 Task: Use Billiards 1 Effect in this video Movie B.mp4
Action: Mouse moved to (351, 125)
Screenshot: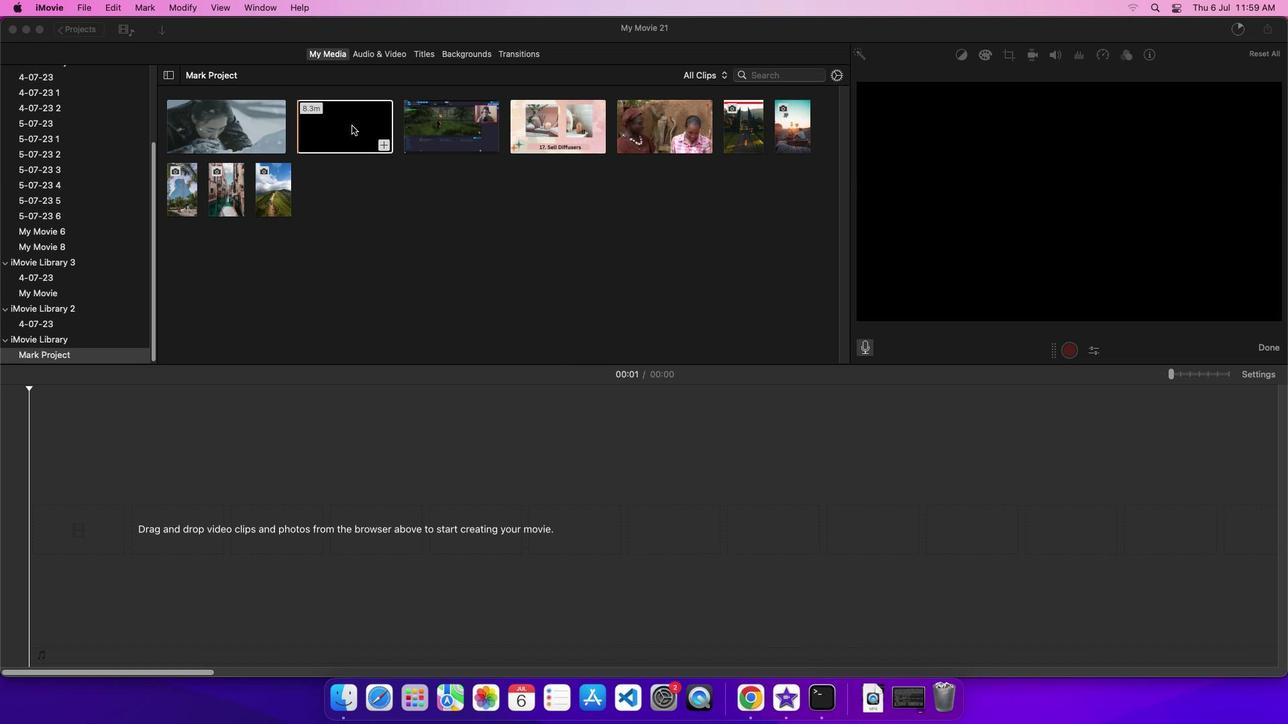 
Action: Mouse pressed left at (351, 125)
Screenshot: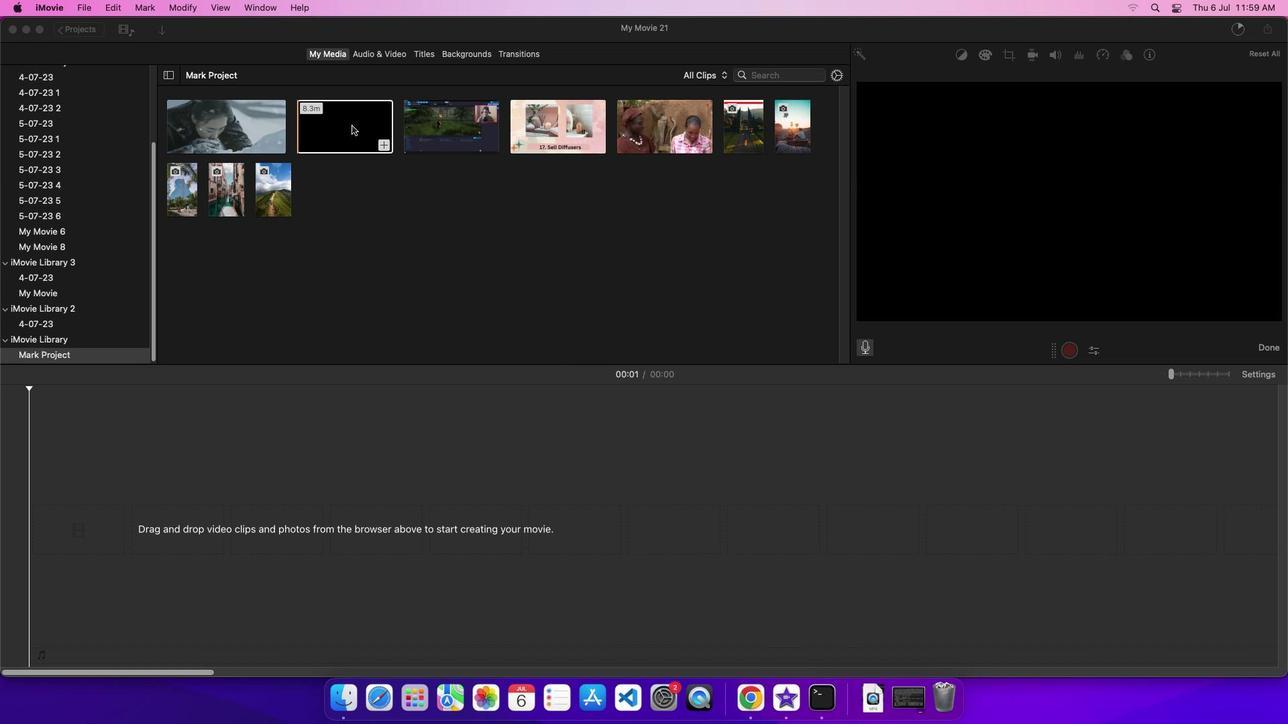 
Action: Mouse moved to (377, 125)
Screenshot: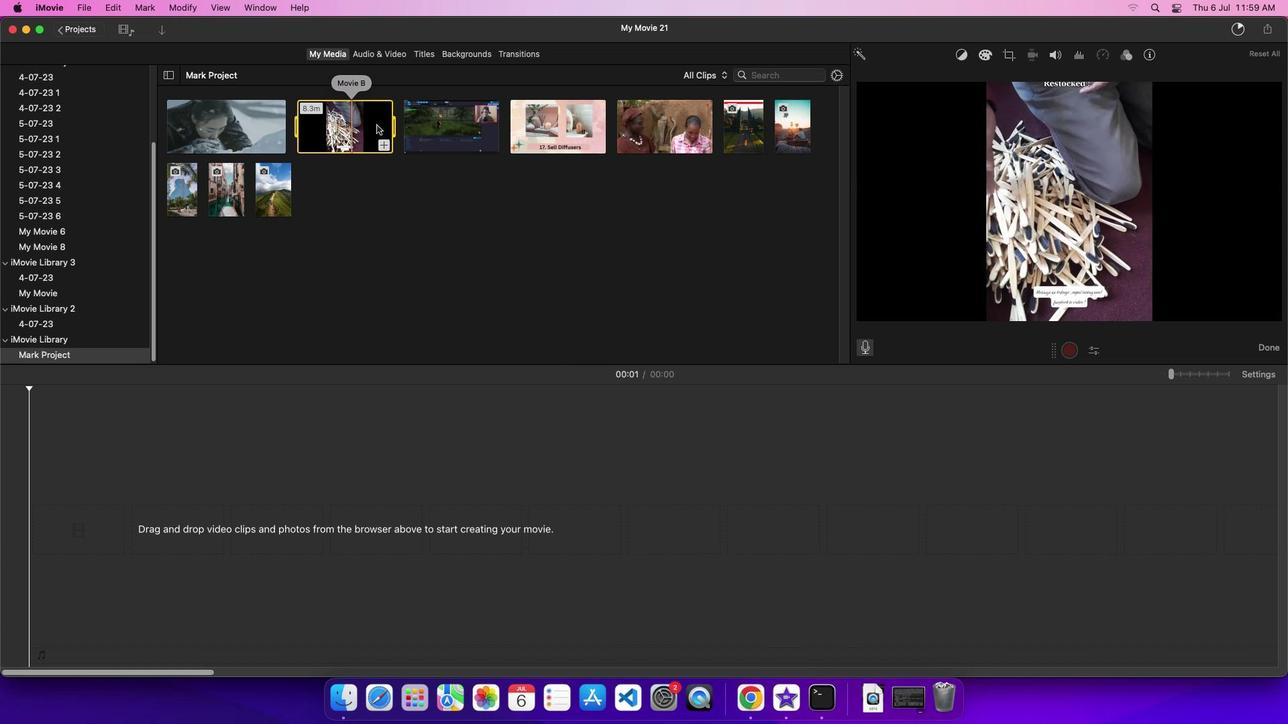 
Action: Mouse pressed left at (377, 125)
Screenshot: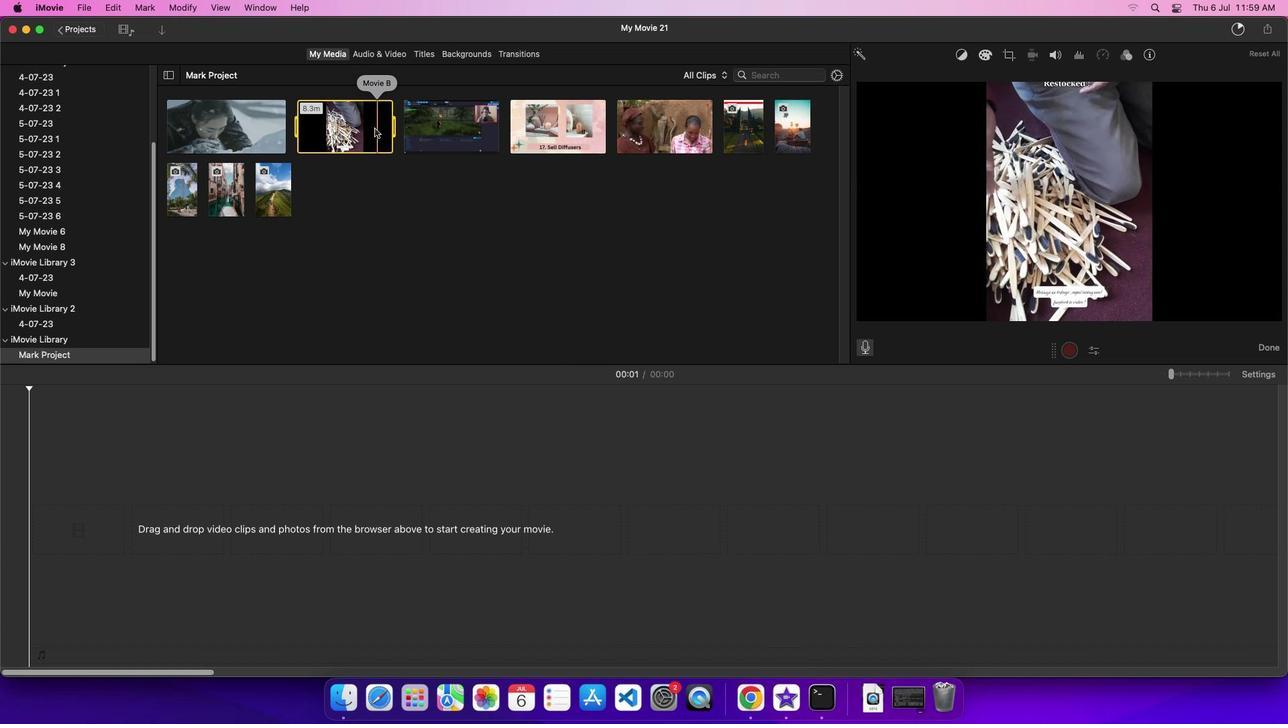 
Action: Mouse moved to (379, 50)
Screenshot: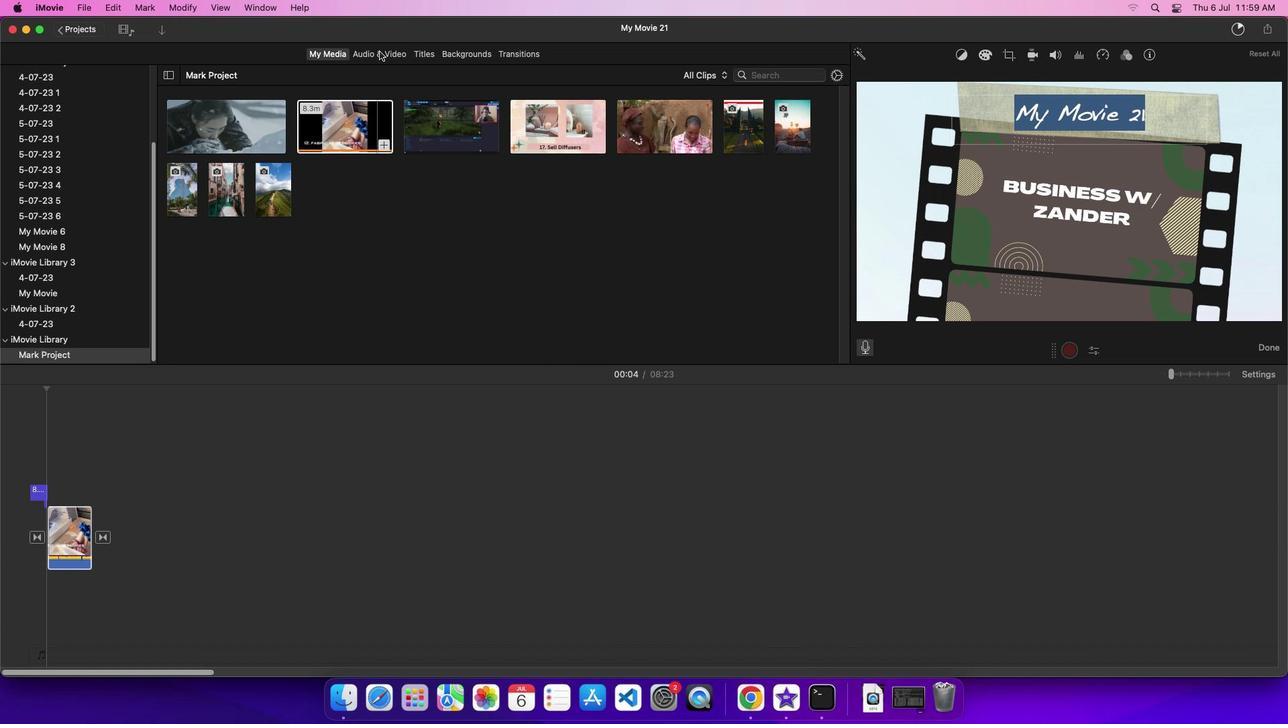 
Action: Mouse pressed left at (379, 50)
Screenshot: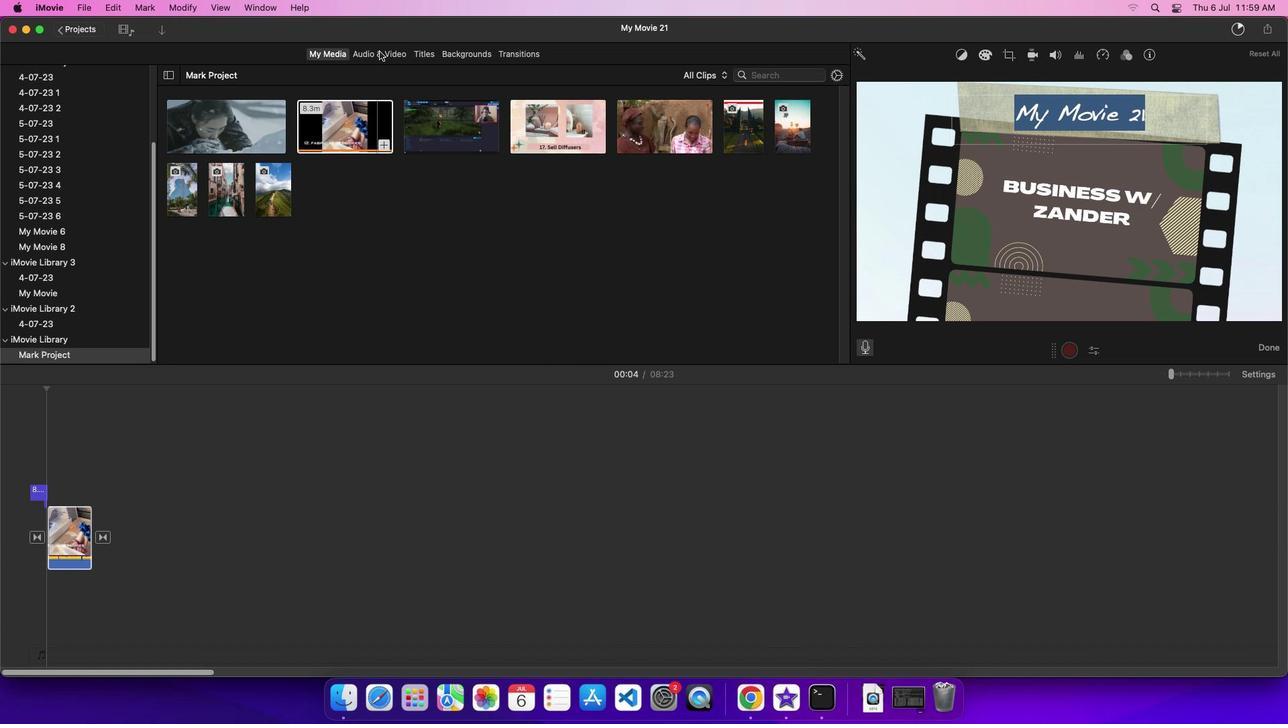 
Action: Mouse moved to (74, 122)
Screenshot: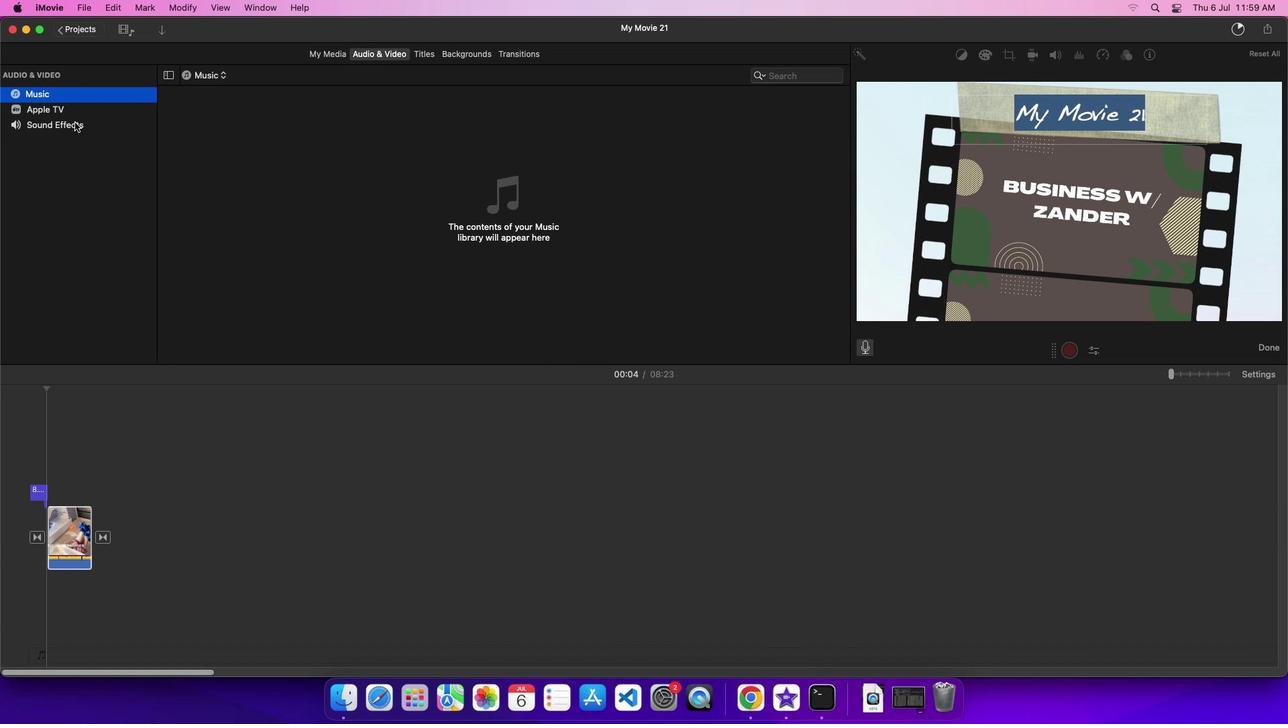 
Action: Mouse pressed left at (74, 122)
Screenshot: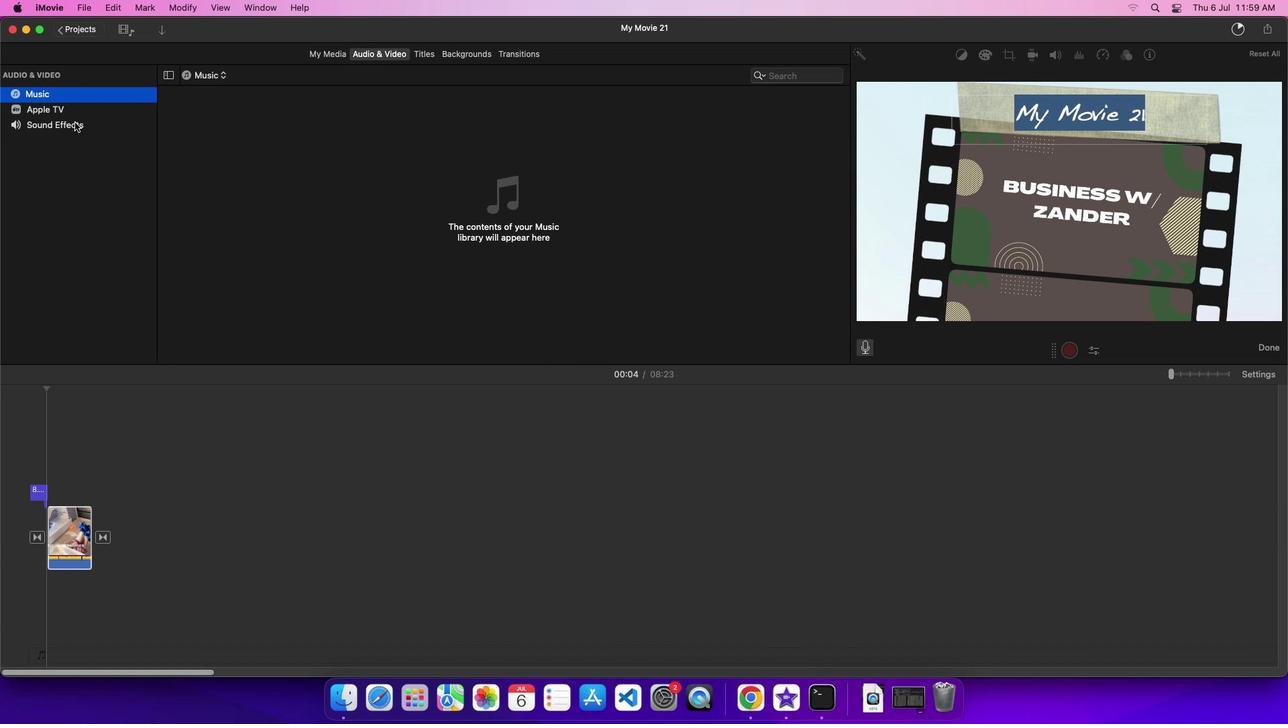 
Action: Mouse moved to (68, 126)
Screenshot: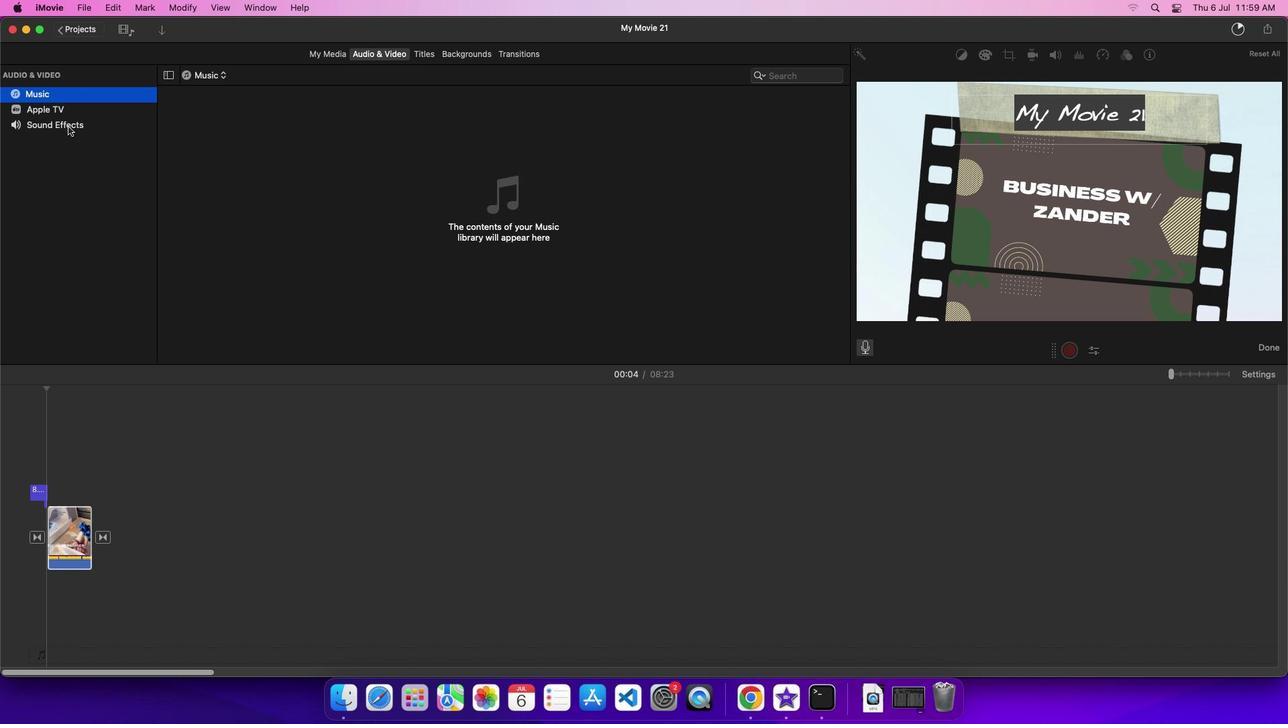 
Action: Mouse pressed left at (68, 126)
Screenshot: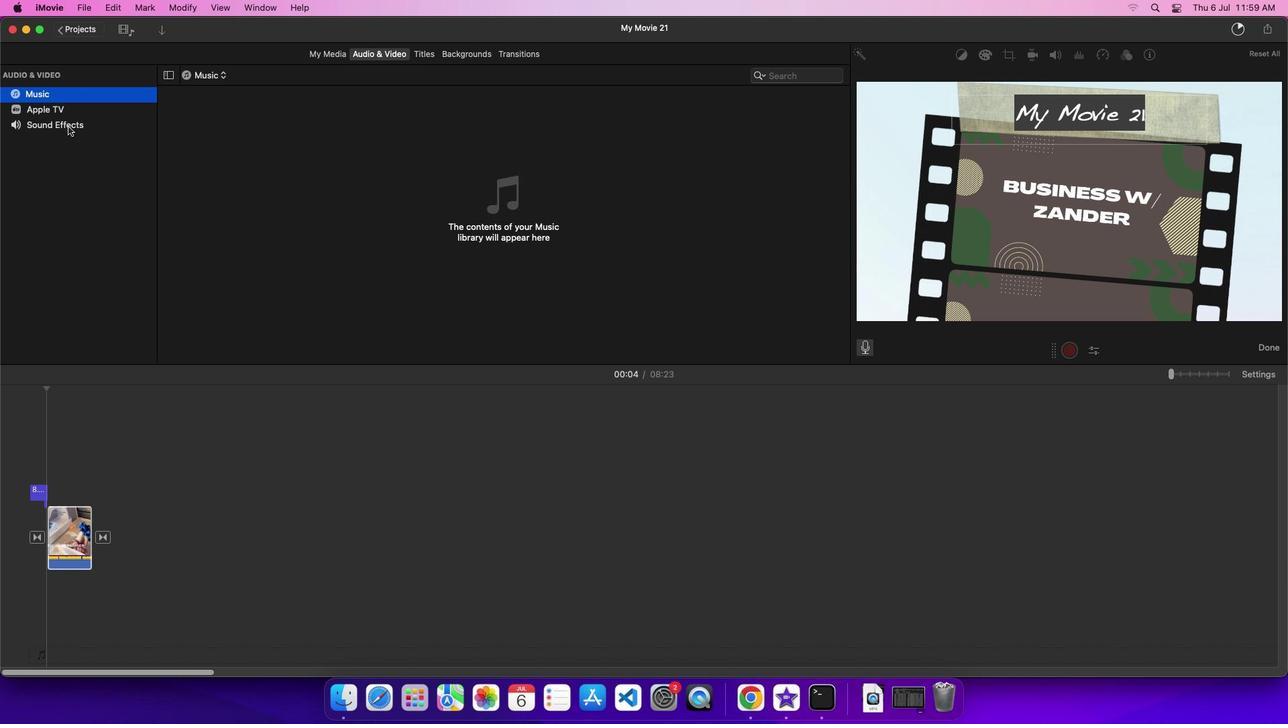 
Action: Mouse moved to (215, 220)
Screenshot: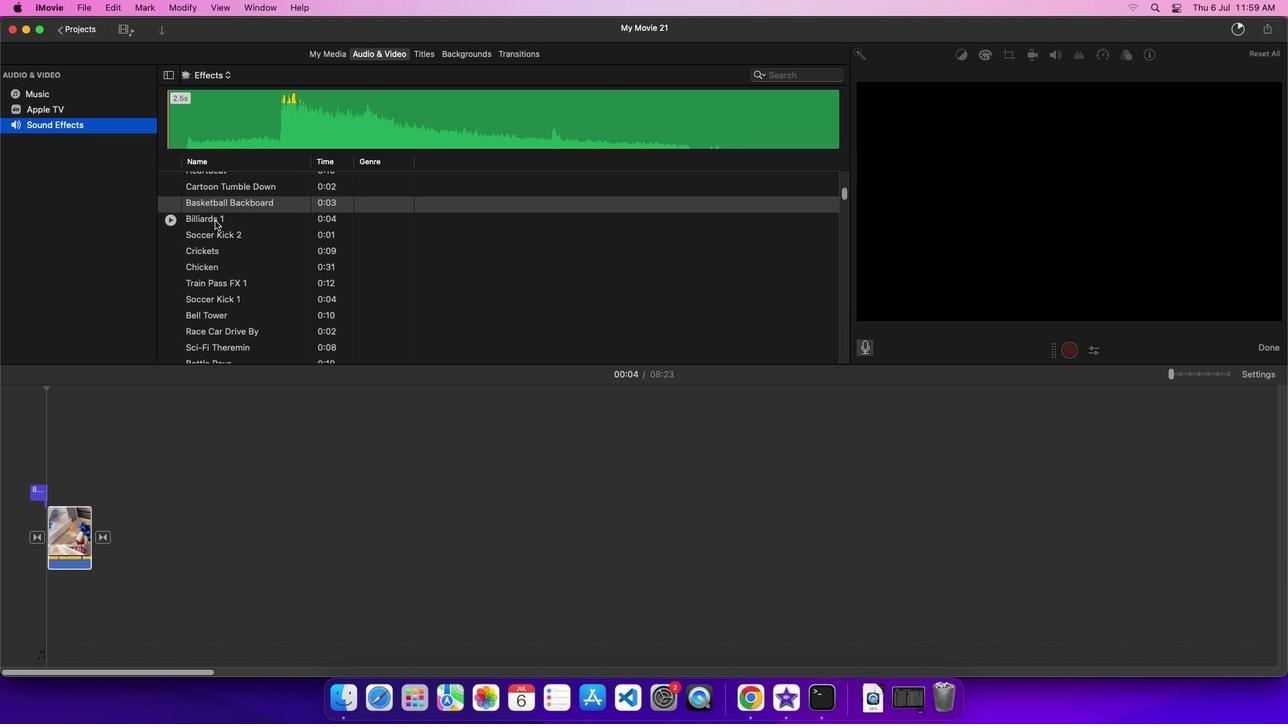 
Action: Mouse pressed left at (215, 220)
Screenshot: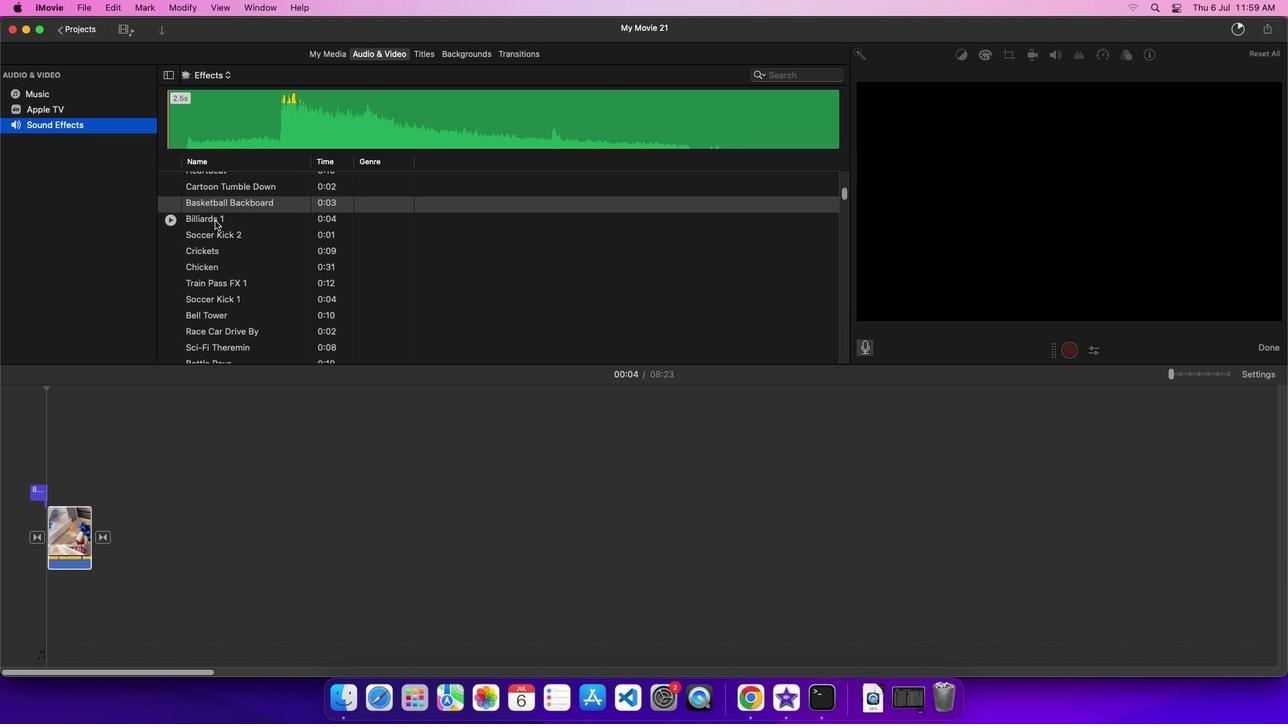 
Action: Mouse moved to (240, 221)
Screenshot: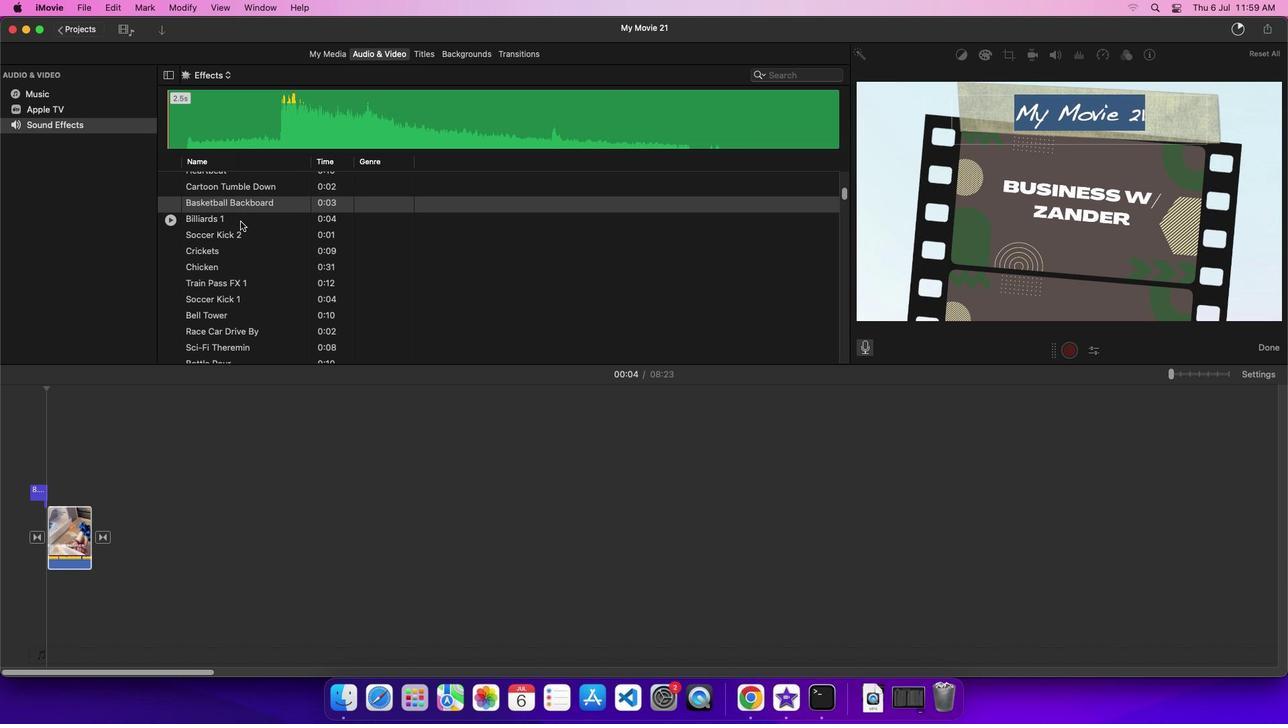 
Action: Mouse pressed left at (240, 221)
Screenshot: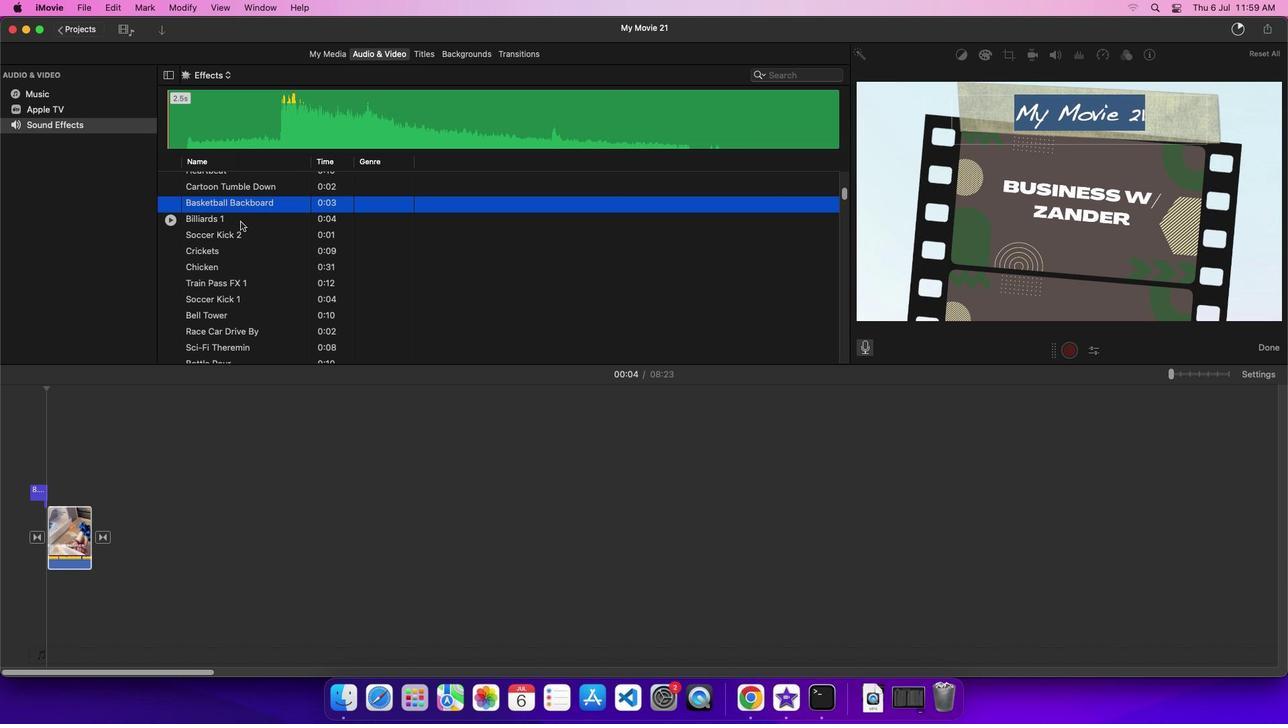 
Action: Mouse moved to (250, 221)
Screenshot: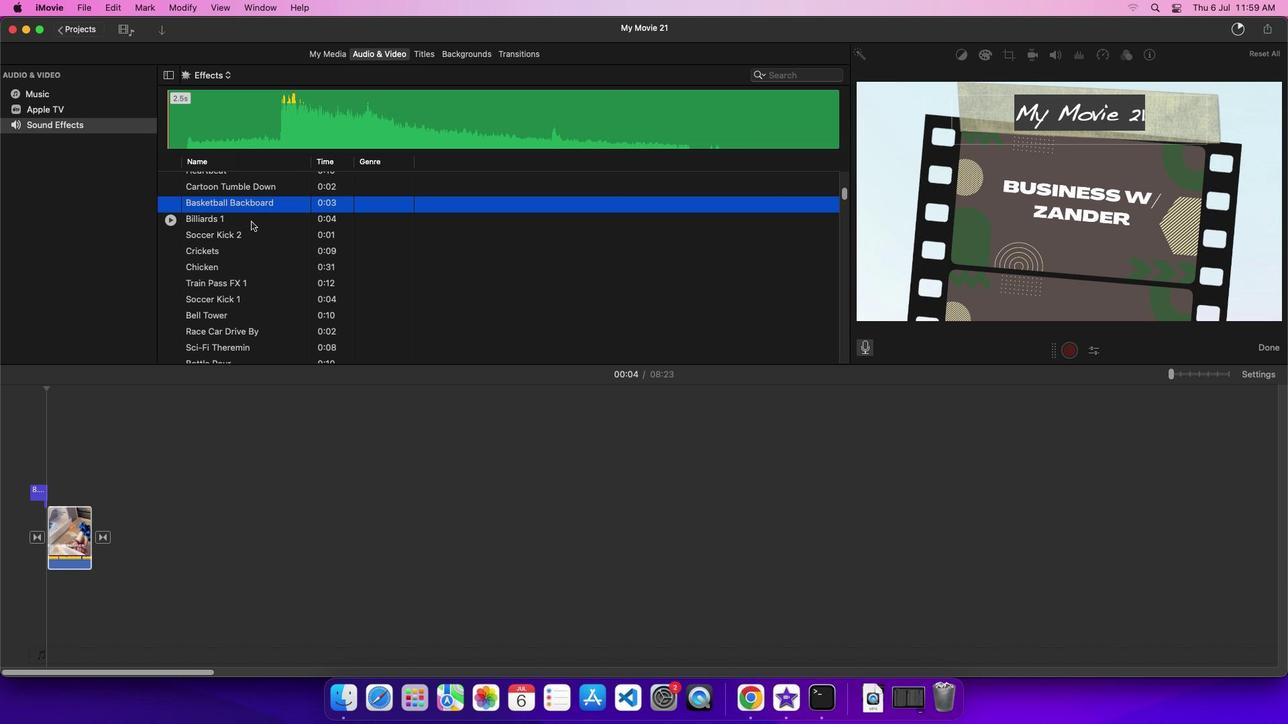 
Action: Mouse pressed left at (250, 221)
Screenshot: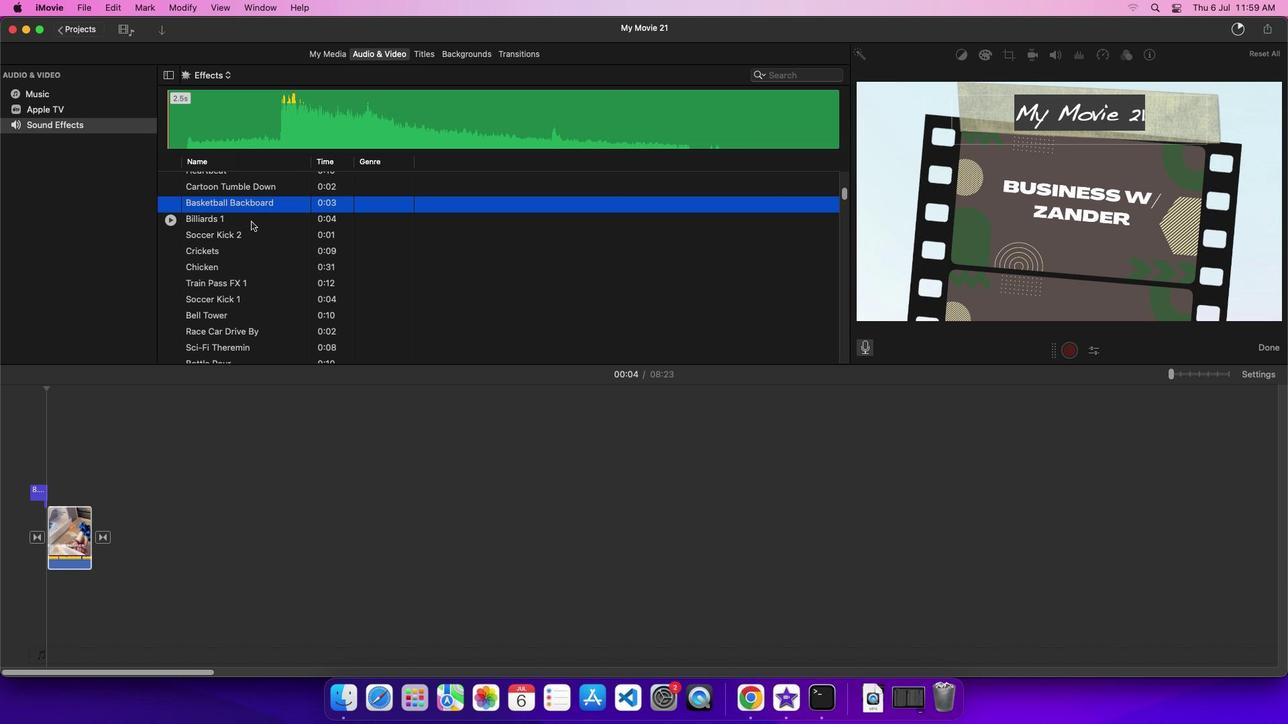 
Action: Mouse moved to (255, 221)
Screenshot: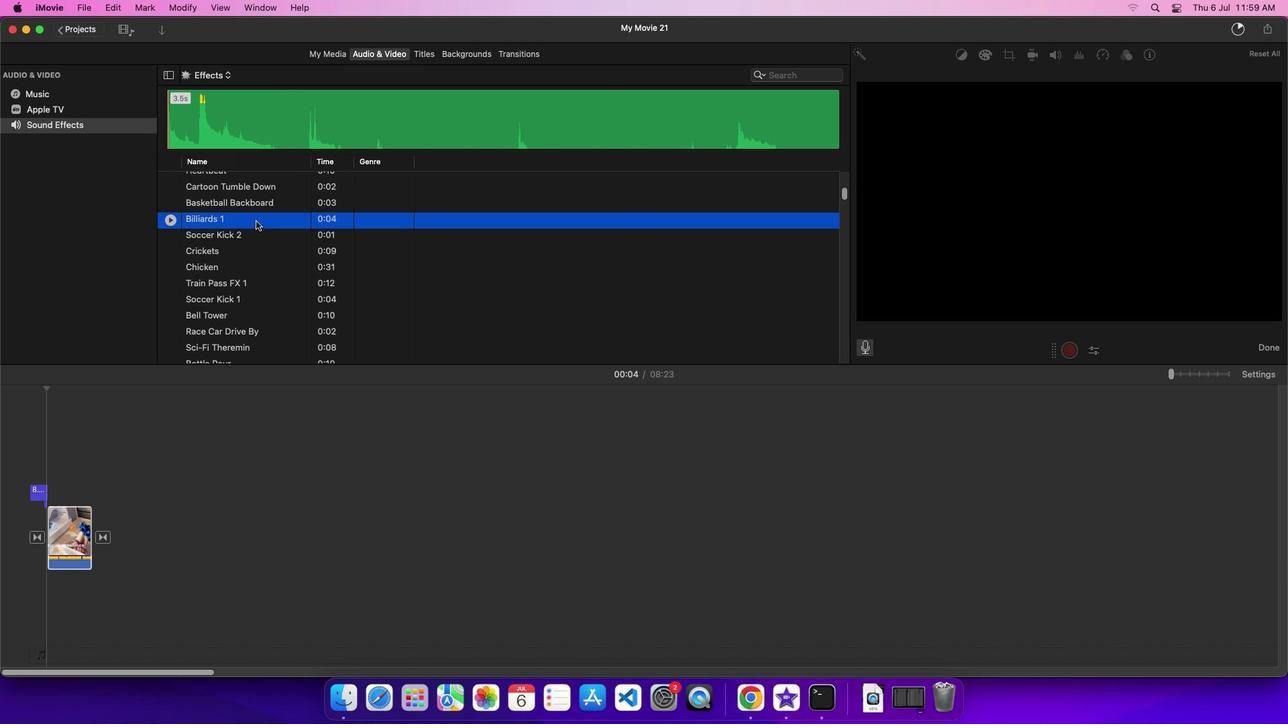 
Action: Mouse pressed left at (255, 221)
Screenshot: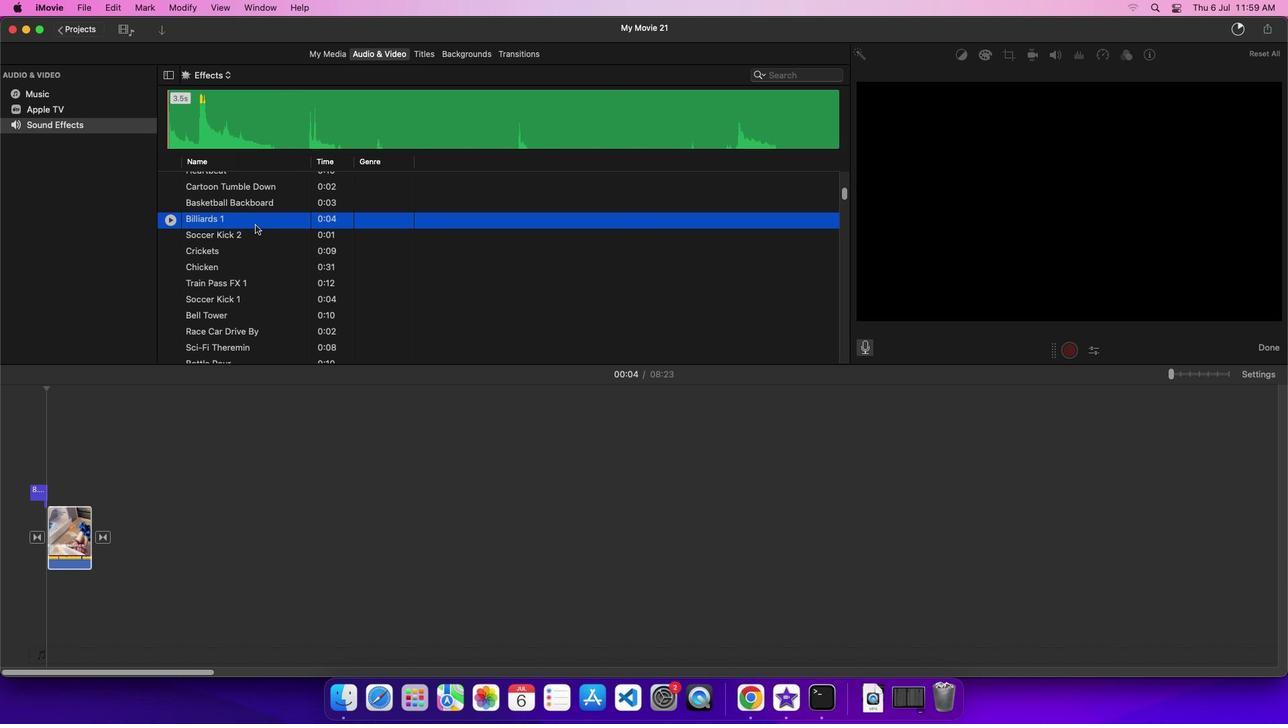 
Action: Mouse moved to (71, 582)
Screenshot: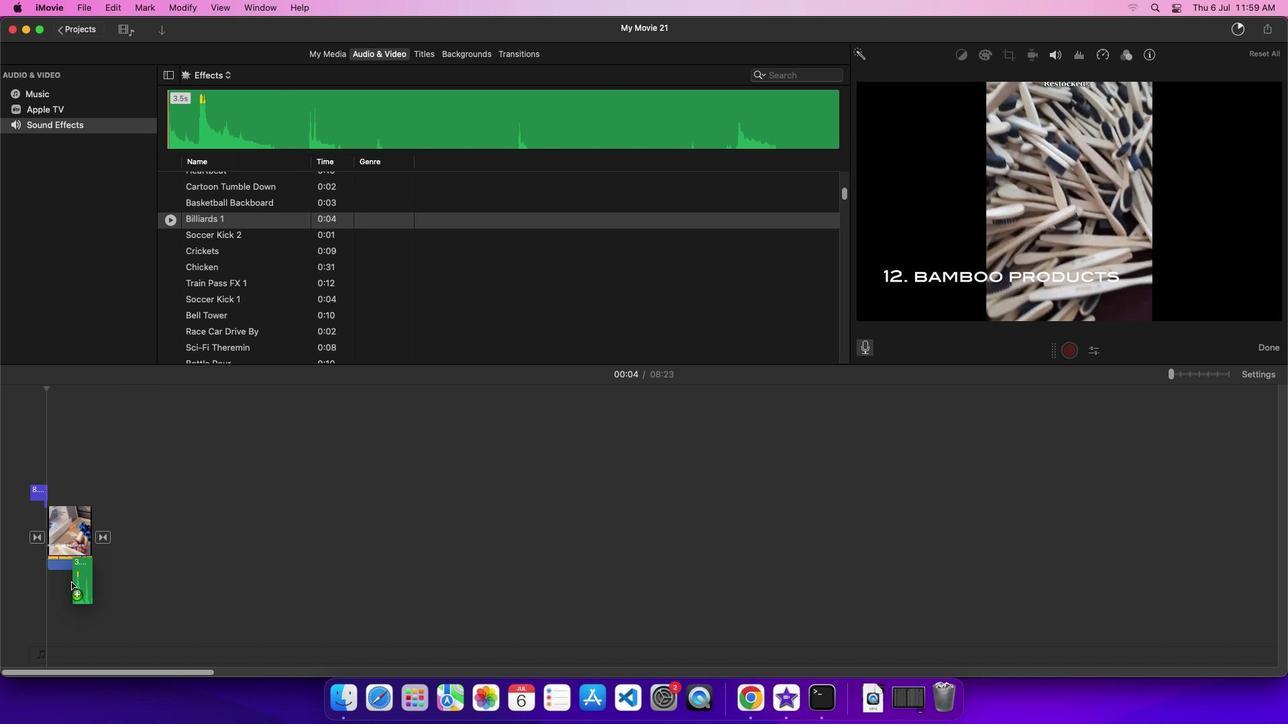 
